 Task: Create a section Discovery and in the section, add a milestone Data Analysis in the project ArcticTech
Action: Mouse moved to (388, 358)
Screenshot: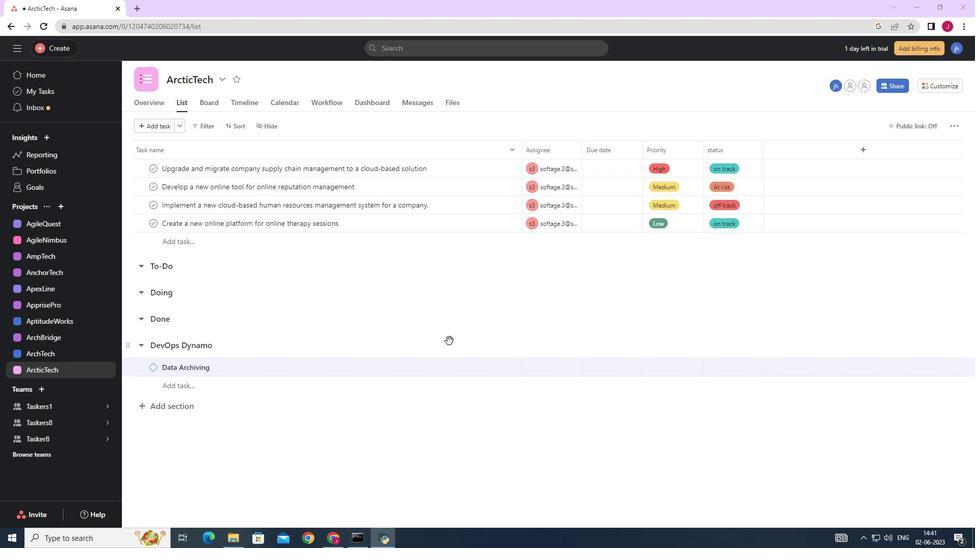 
Action: Mouse scrolled (388, 358) with delta (0, 0)
Screenshot: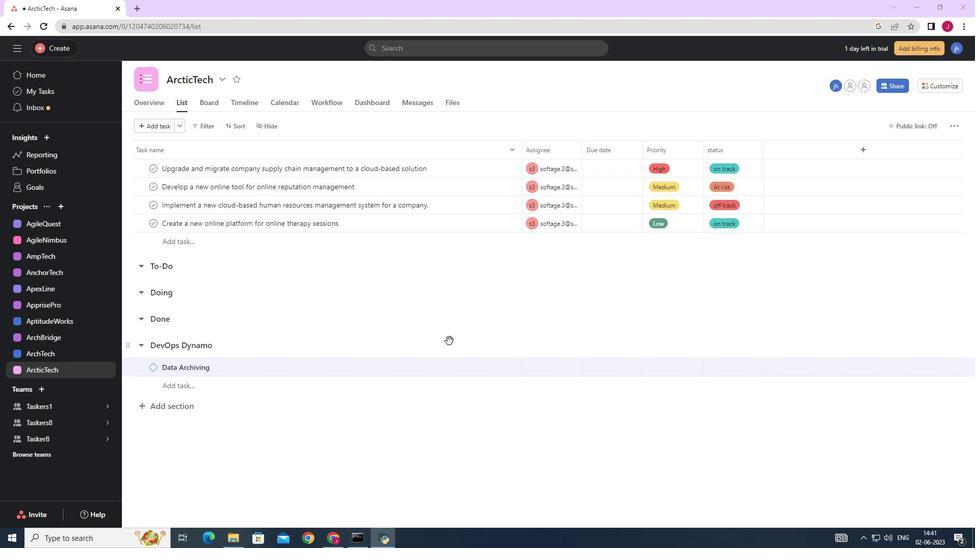 
Action: Mouse moved to (378, 361)
Screenshot: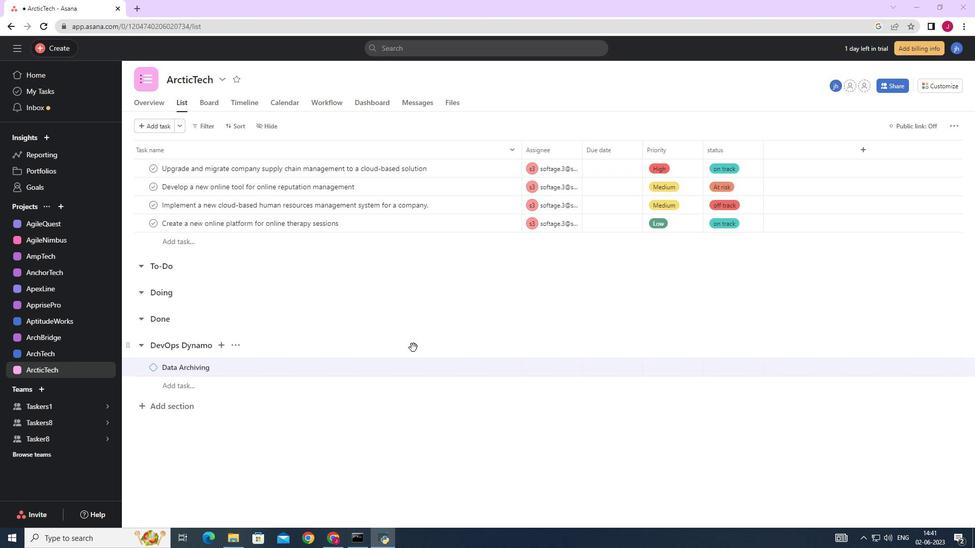 
Action: Mouse scrolled (381, 360) with delta (0, 0)
Screenshot: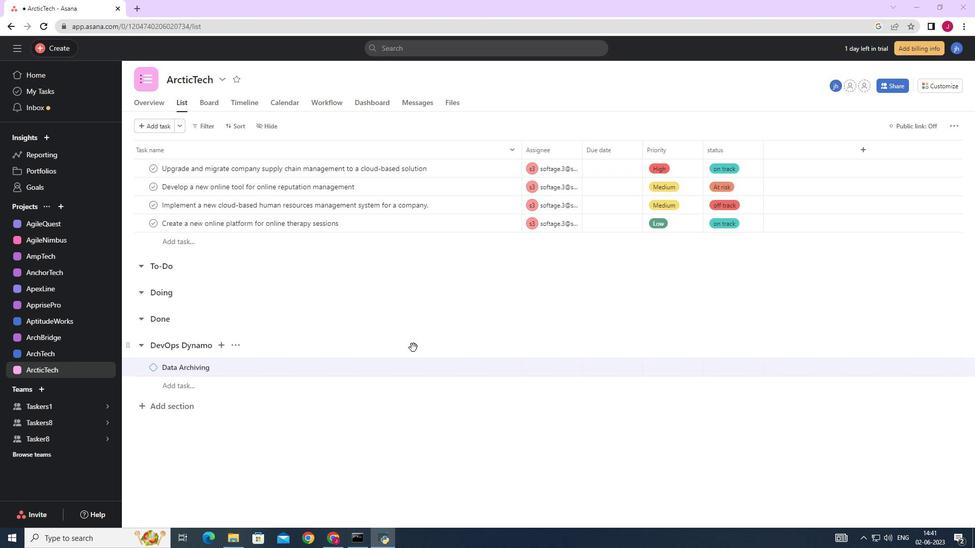 
Action: Mouse moved to (368, 362)
Screenshot: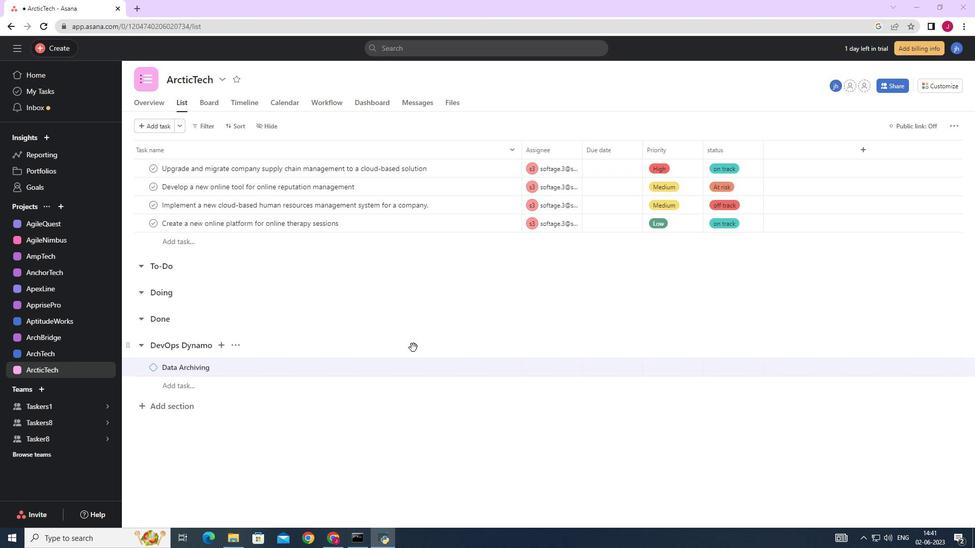 
Action: Mouse scrolled (376, 360) with delta (0, 0)
Screenshot: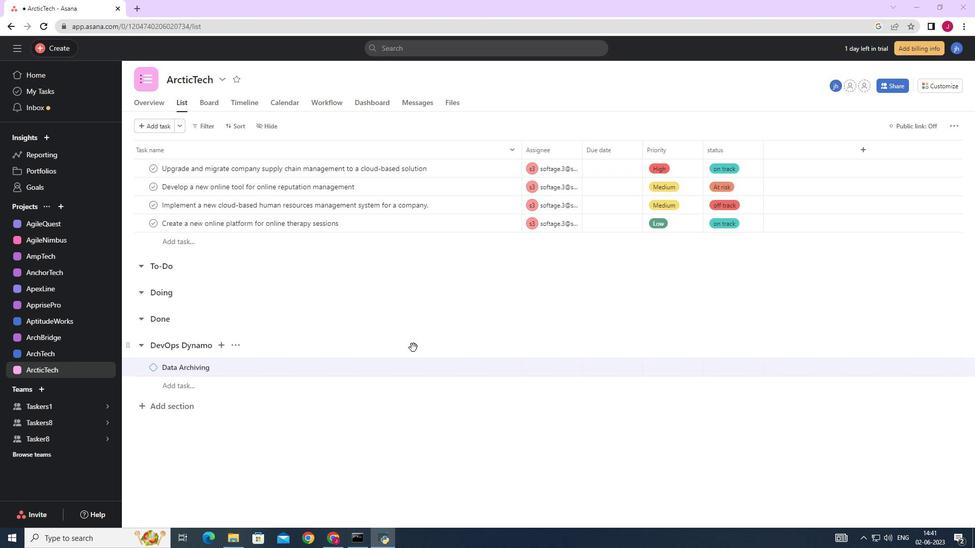 
Action: Mouse moved to (358, 364)
Screenshot: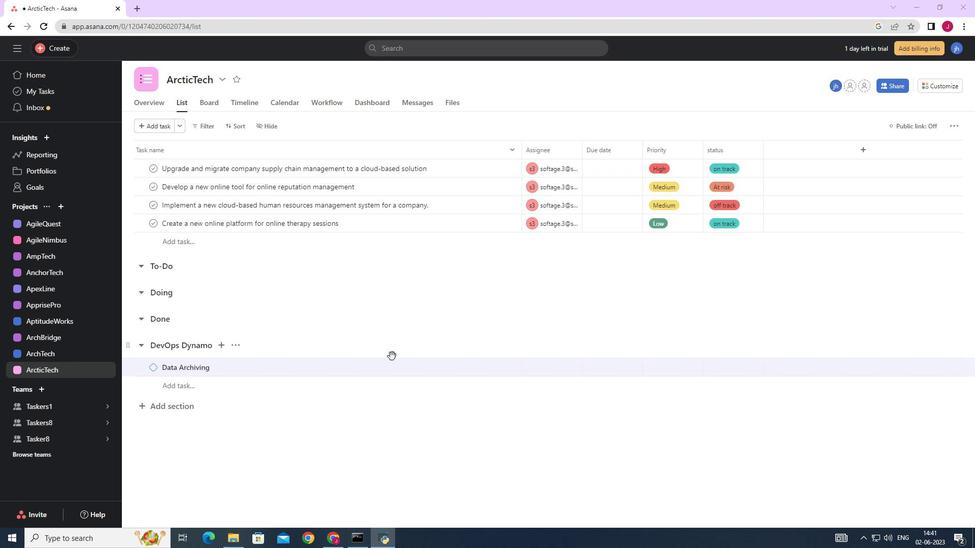 
Action: Mouse scrolled (363, 363) with delta (0, 0)
Screenshot: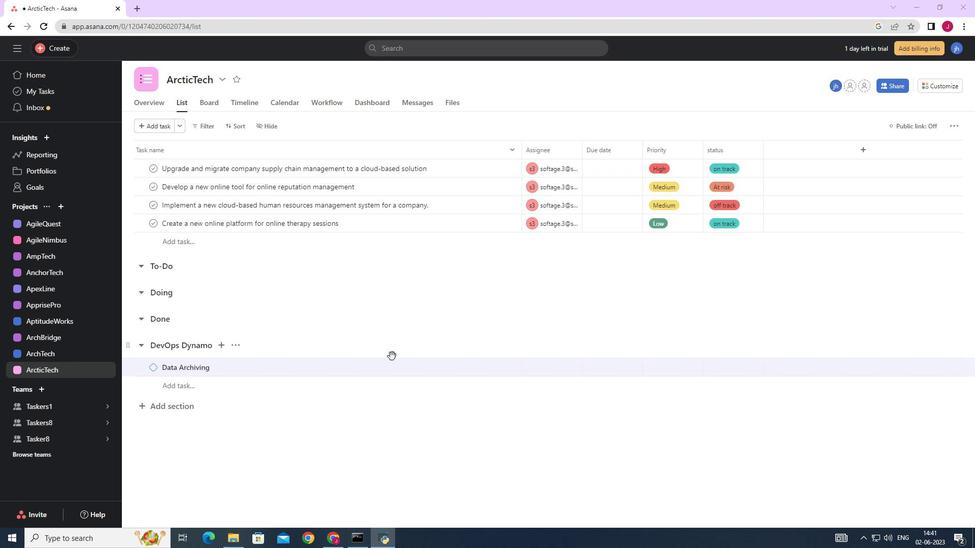 
Action: Mouse moved to (328, 367)
Screenshot: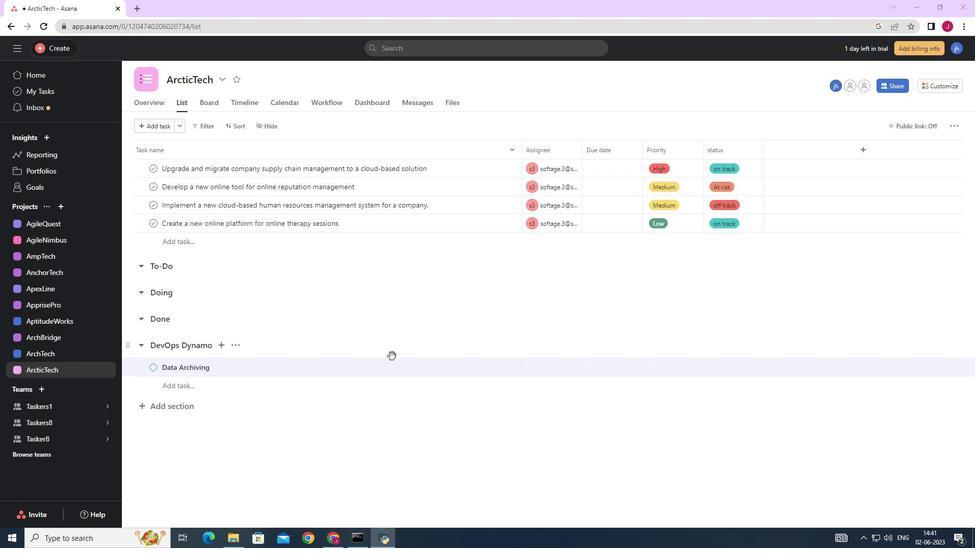 
Action: Mouse scrolled (335, 366) with delta (0, 0)
Screenshot: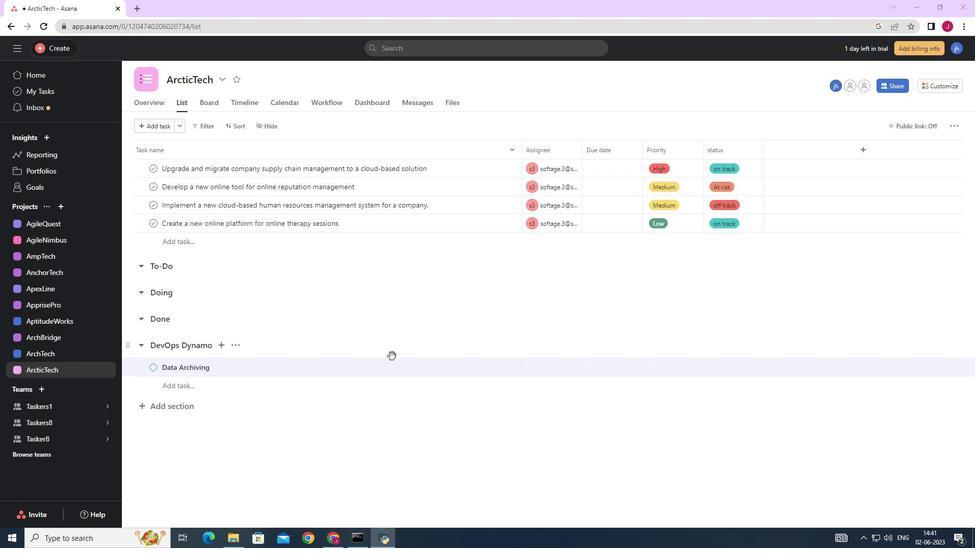 
Action: Mouse moved to (189, 403)
Screenshot: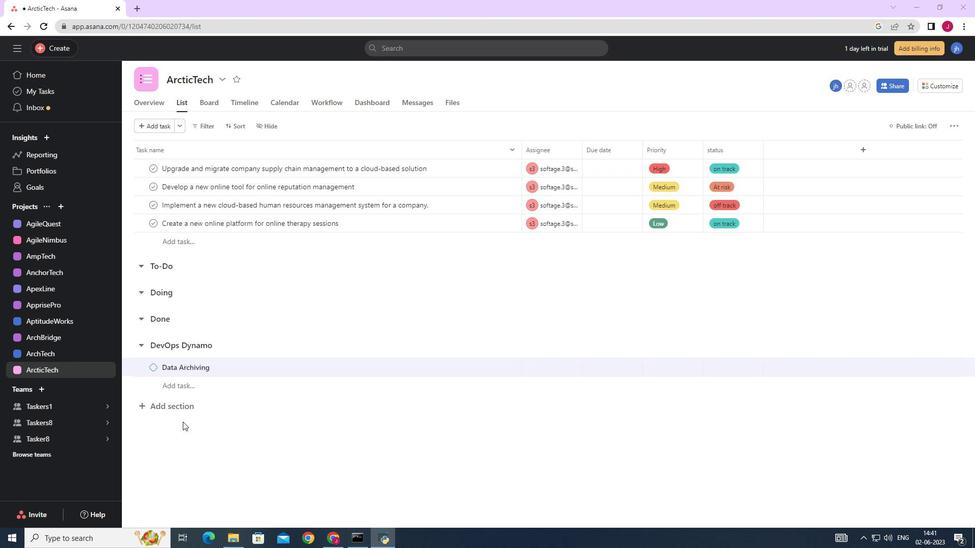 
Action: Mouse pressed left at (189, 403)
Screenshot: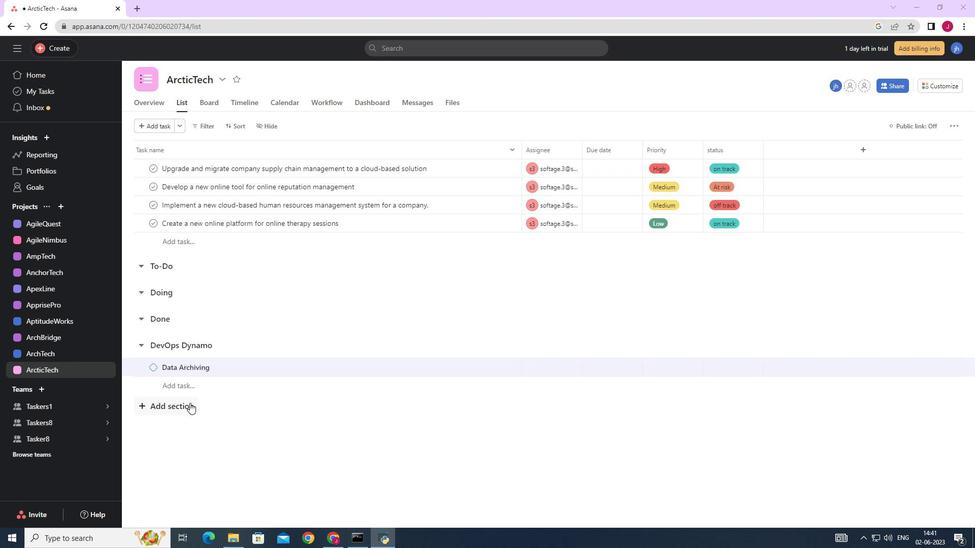 
Action: Mouse moved to (202, 411)
Screenshot: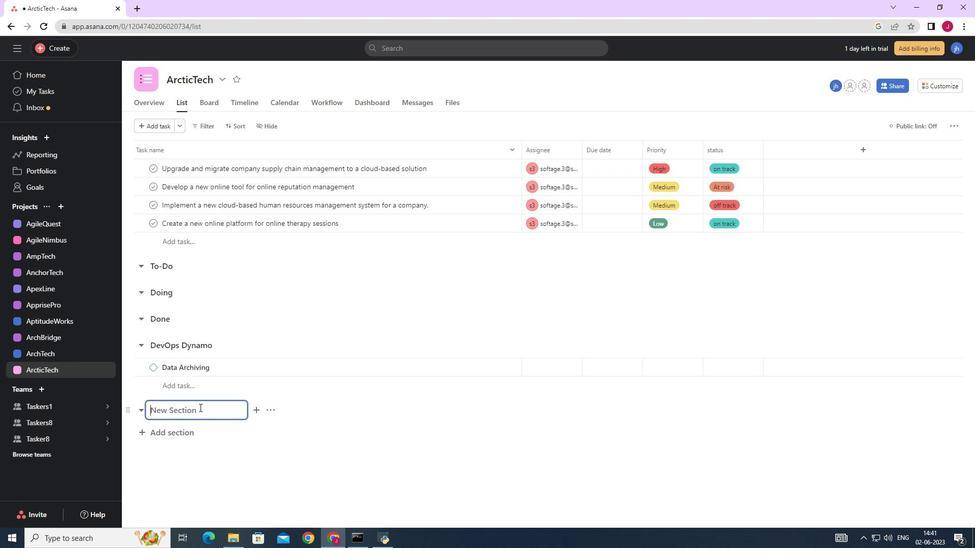 
Action: Key pressed <Key.caps_lock>D<Key.caps_lock>si<Key.backspace><Key.backspace>iscovery<Key.space><Key.enter><Key.caps_lock>D<Key.caps_lock>ata<Key.space><Key.caps_lock>A<Key.caps_lock>nalysis<Key.space>
Screenshot: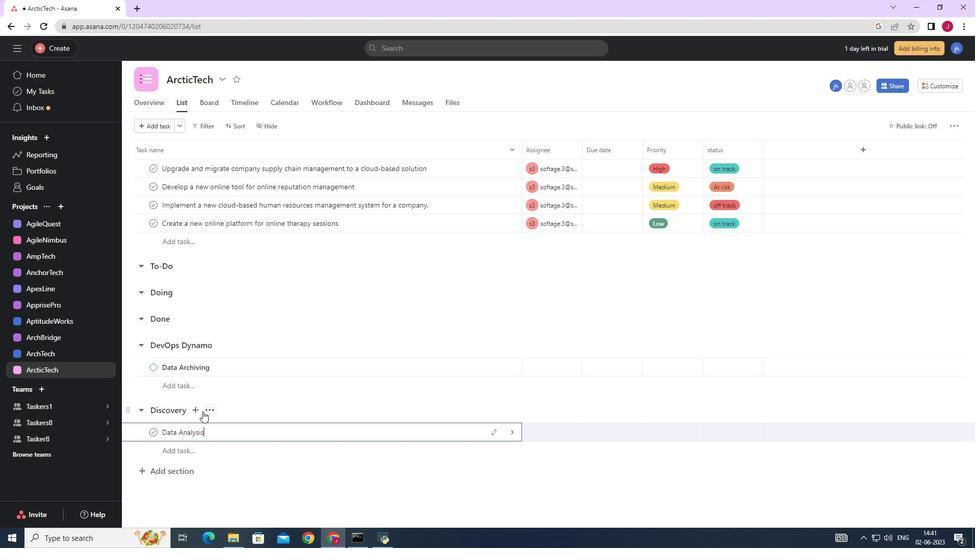 
Action: Mouse moved to (514, 435)
Screenshot: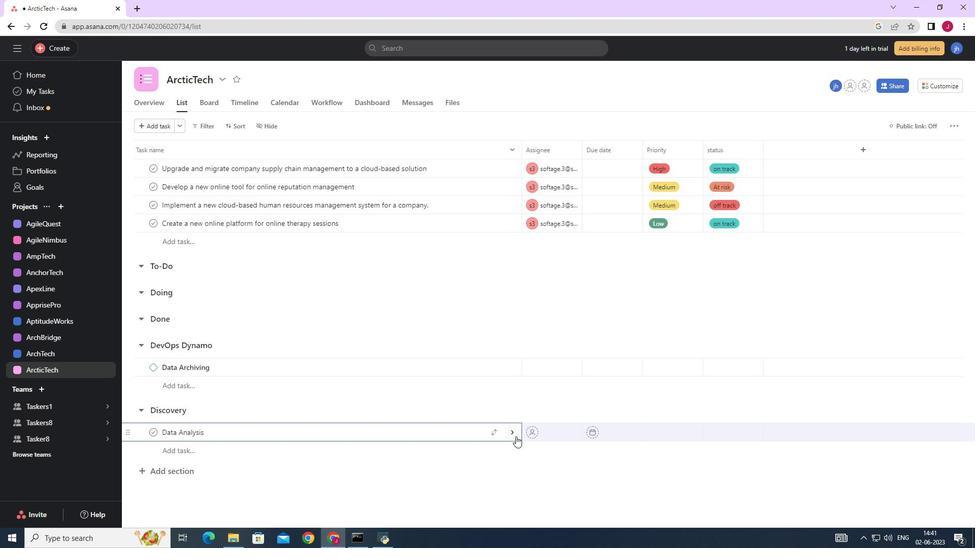 
Action: Mouse pressed left at (514, 435)
Screenshot: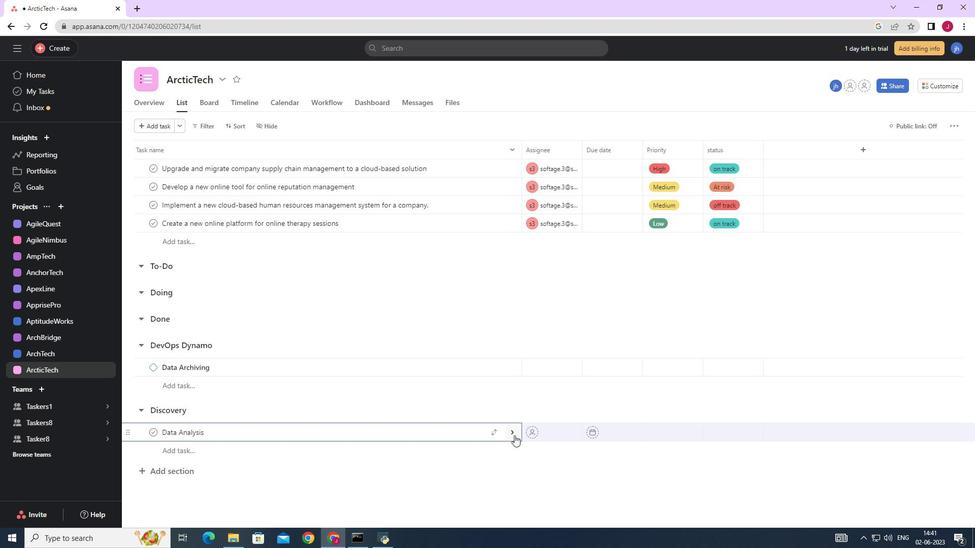 
Action: Mouse moved to (943, 124)
Screenshot: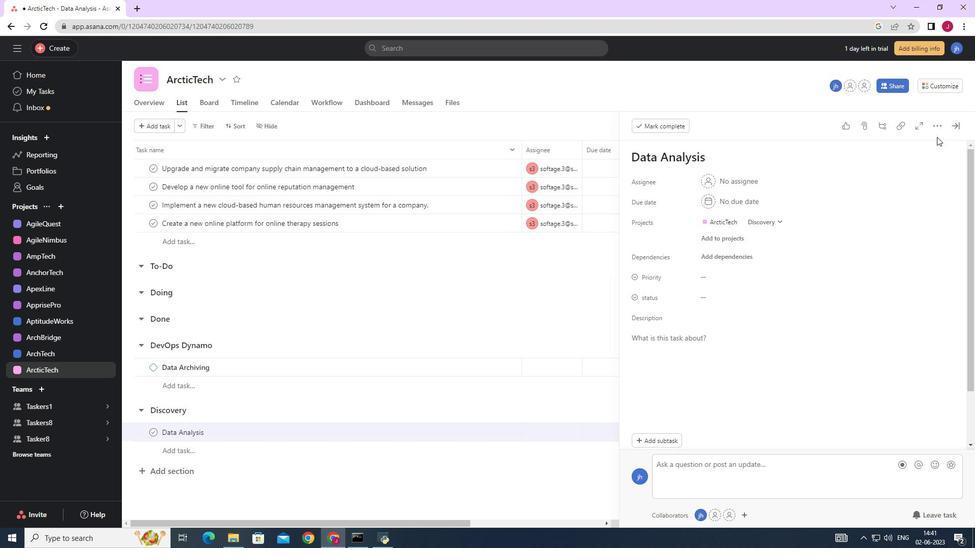
Action: Mouse pressed left at (943, 124)
Screenshot: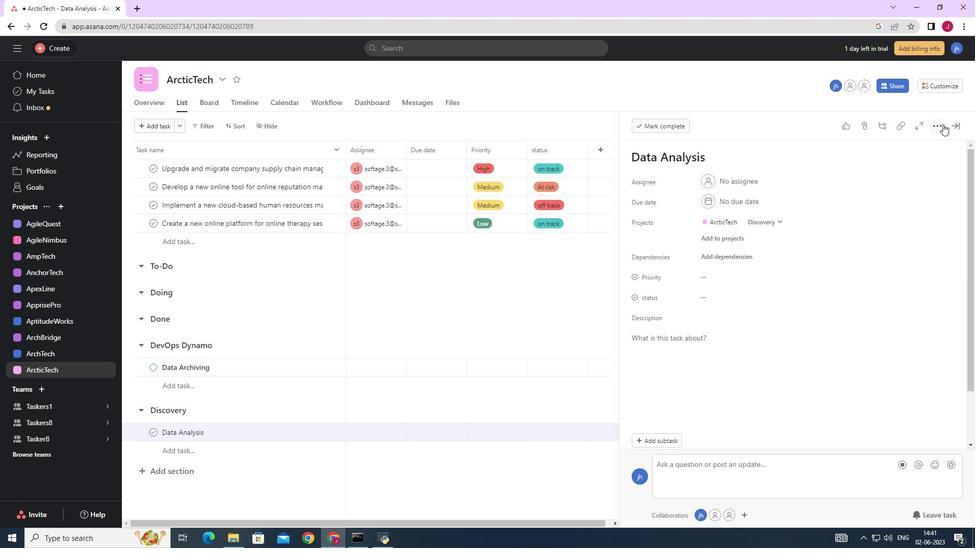 
Action: Mouse moved to (842, 163)
Screenshot: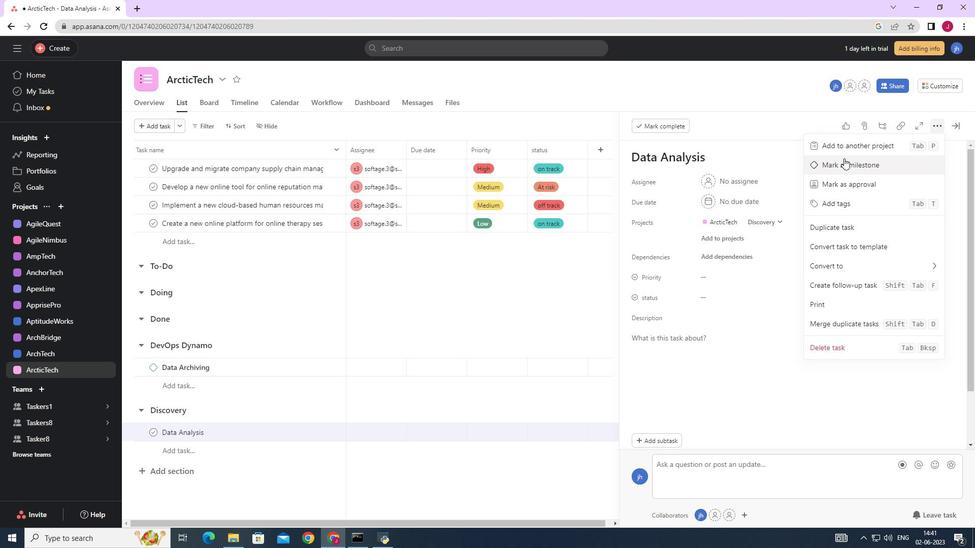 
Action: Mouse pressed left at (842, 163)
Screenshot: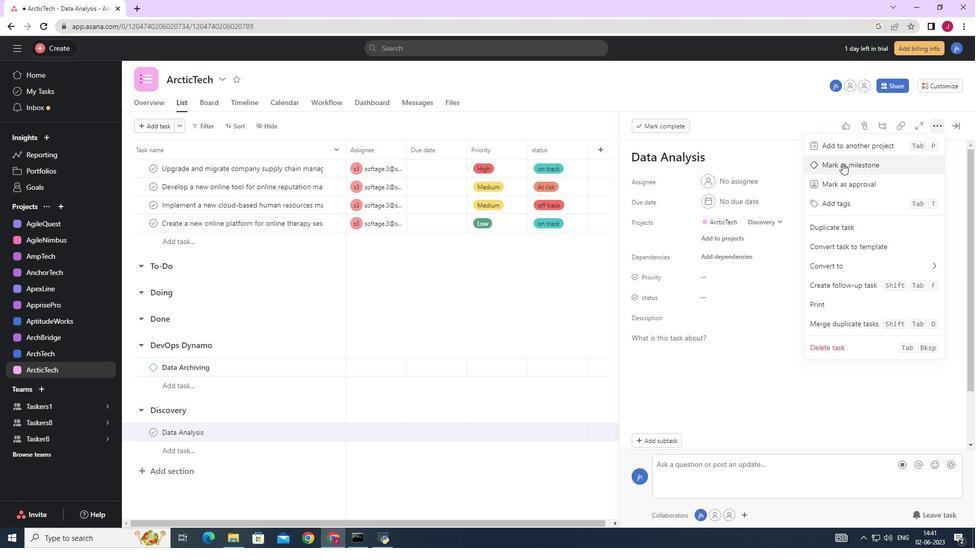 
Action: Mouse moved to (770, 206)
Screenshot: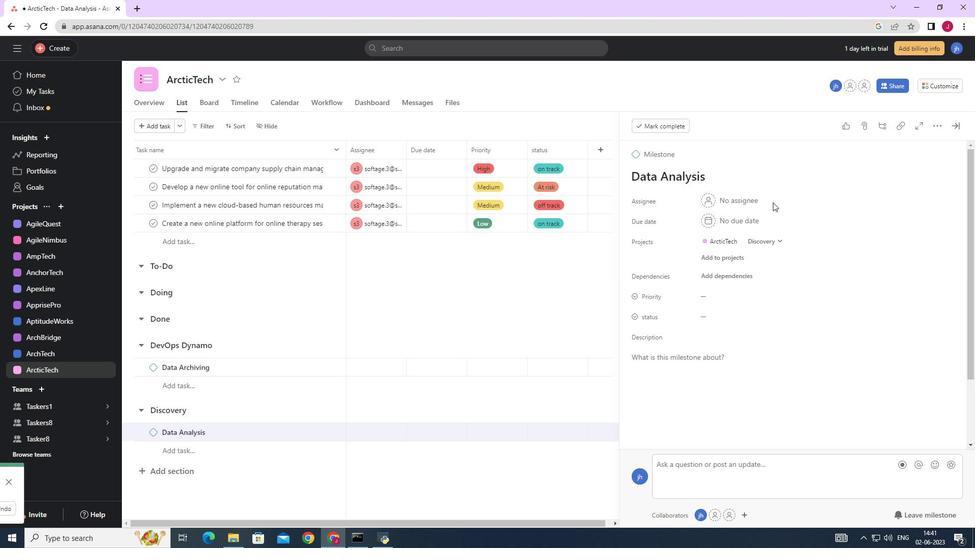 
